 Task: Create a due date automation trigger when advanced on, on the tuesday of the week a card is due add dates not due next week at 11:00 AM.
Action: Mouse moved to (811, 255)
Screenshot: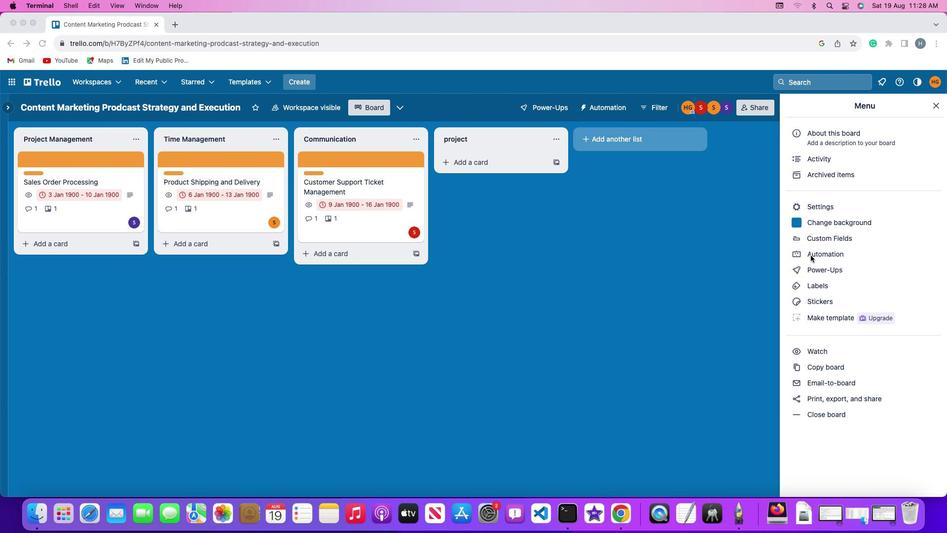 
Action: Mouse pressed left at (811, 255)
Screenshot: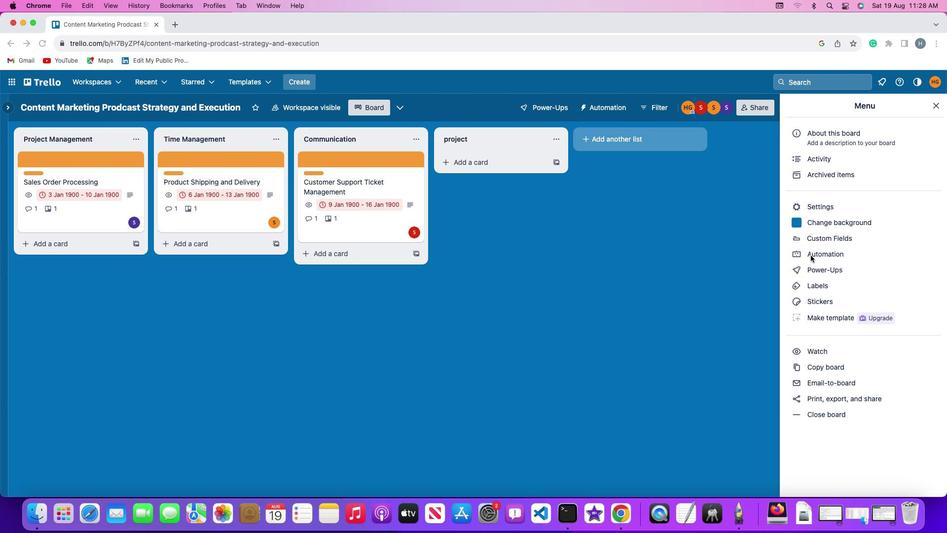 
Action: Mouse moved to (811, 254)
Screenshot: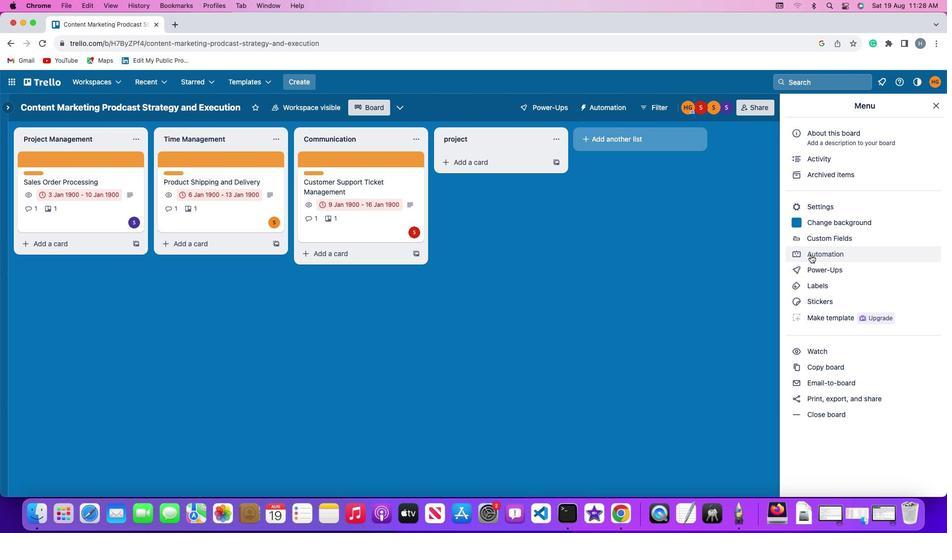 
Action: Mouse pressed left at (811, 254)
Screenshot: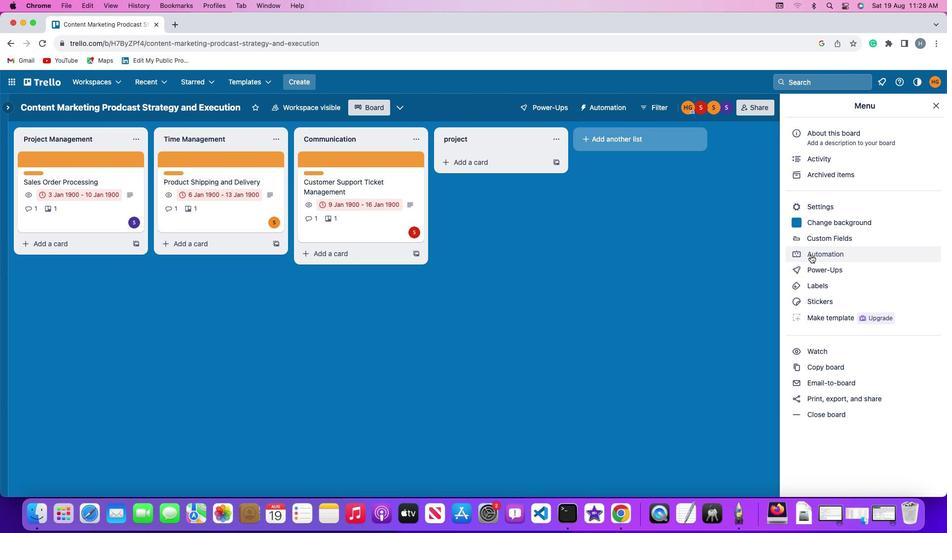 
Action: Mouse moved to (57, 233)
Screenshot: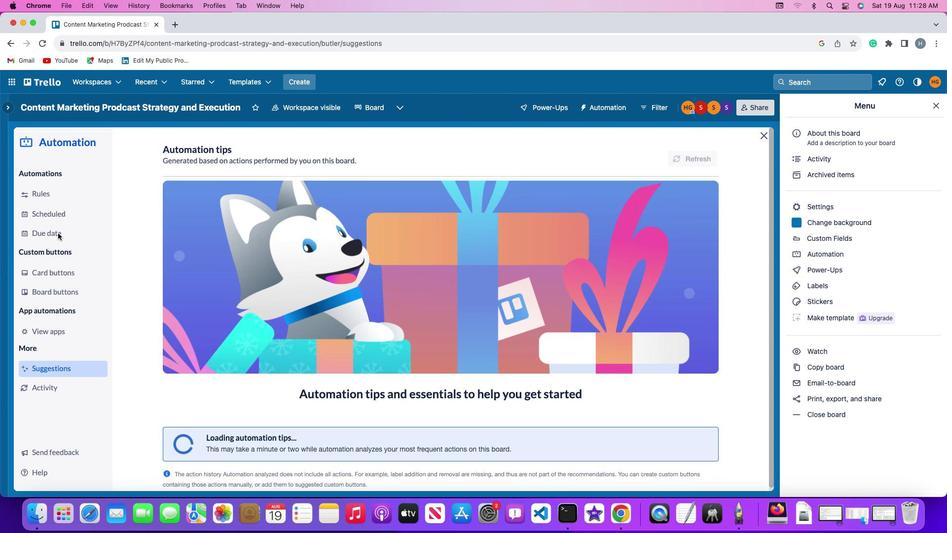 
Action: Mouse pressed left at (57, 233)
Screenshot: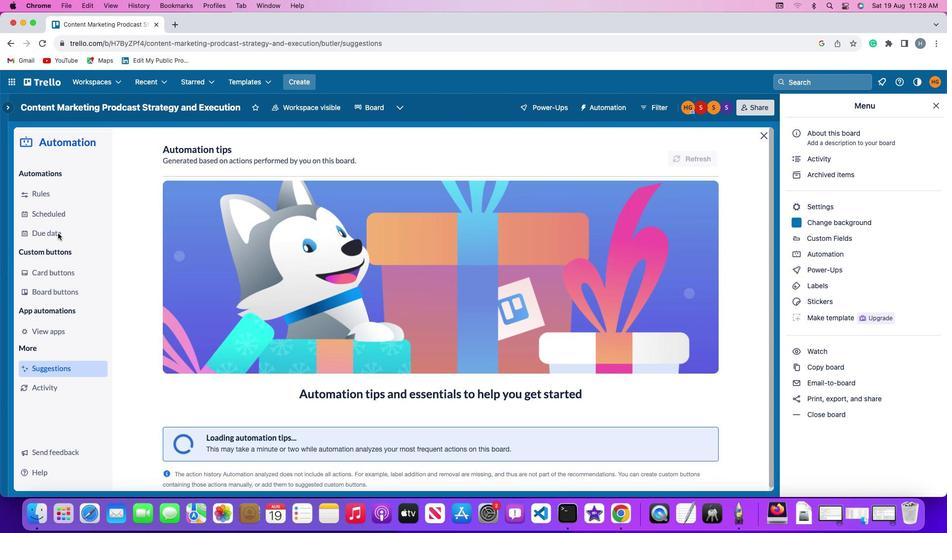 
Action: Mouse moved to (649, 148)
Screenshot: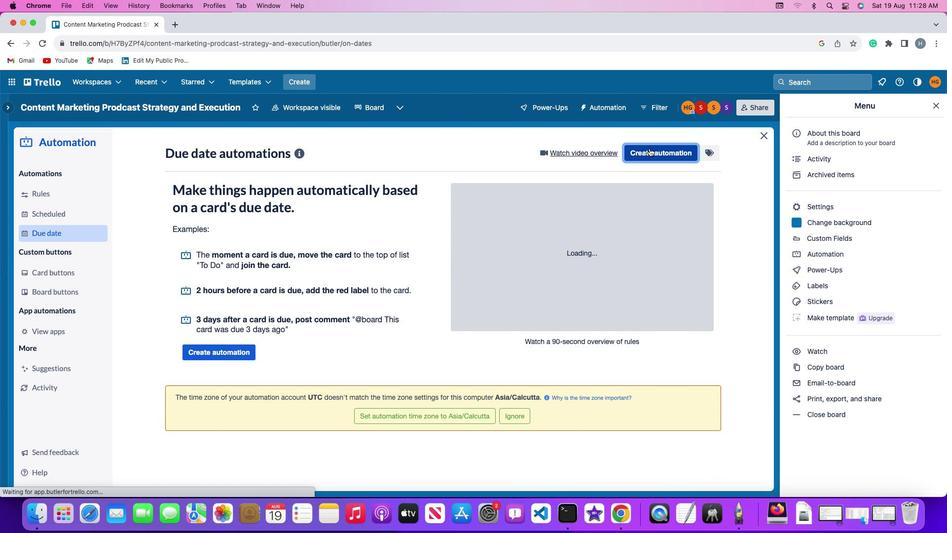 
Action: Mouse pressed left at (649, 148)
Screenshot: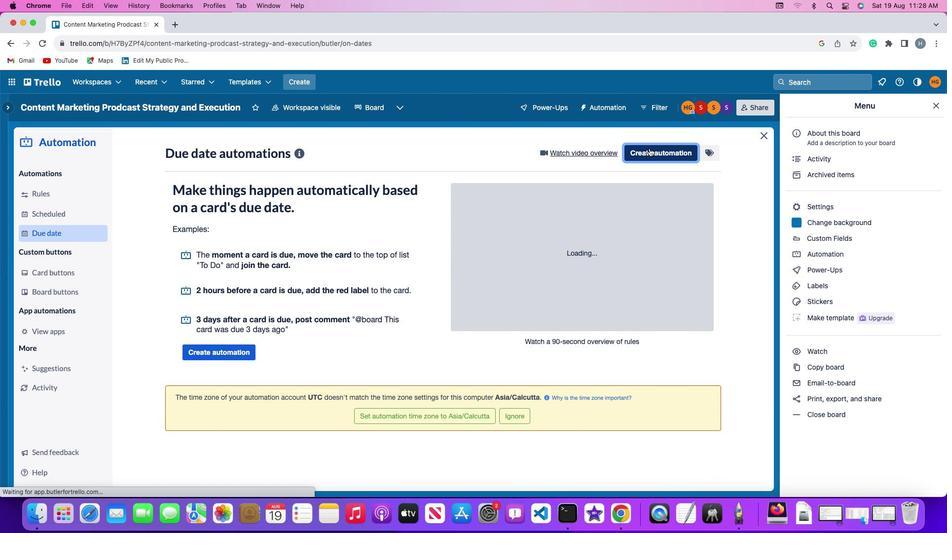 
Action: Mouse moved to (178, 245)
Screenshot: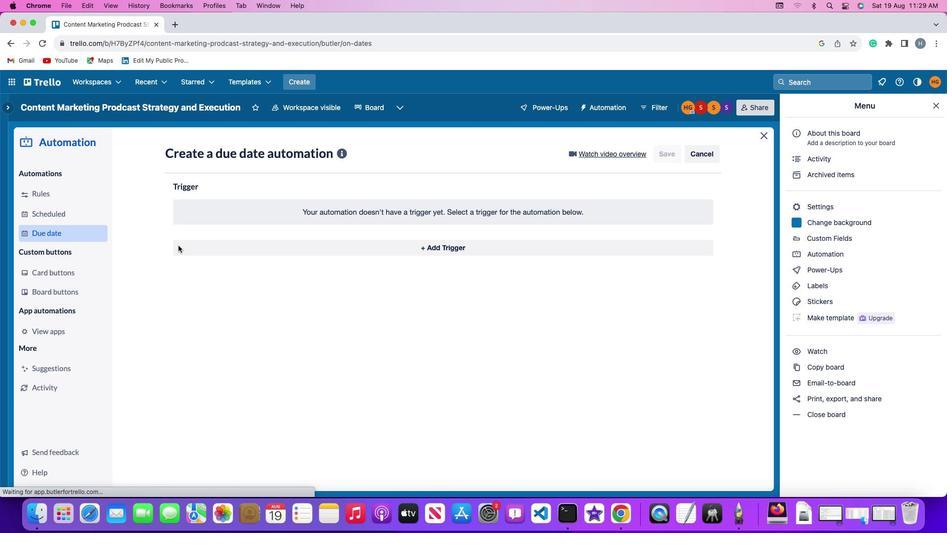 
Action: Mouse pressed left at (178, 245)
Screenshot: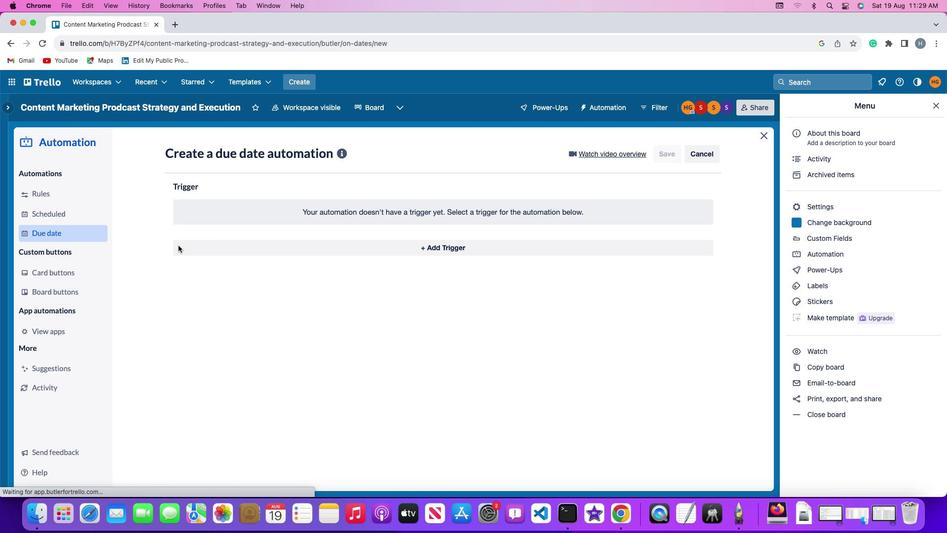 
Action: Mouse moved to (220, 431)
Screenshot: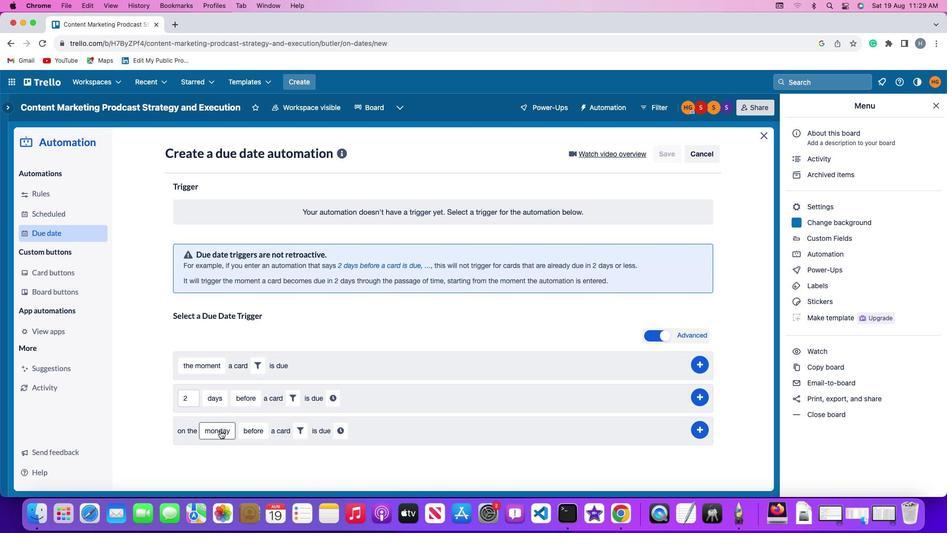 
Action: Mouse pressed left at (220, 431)
Screenshot: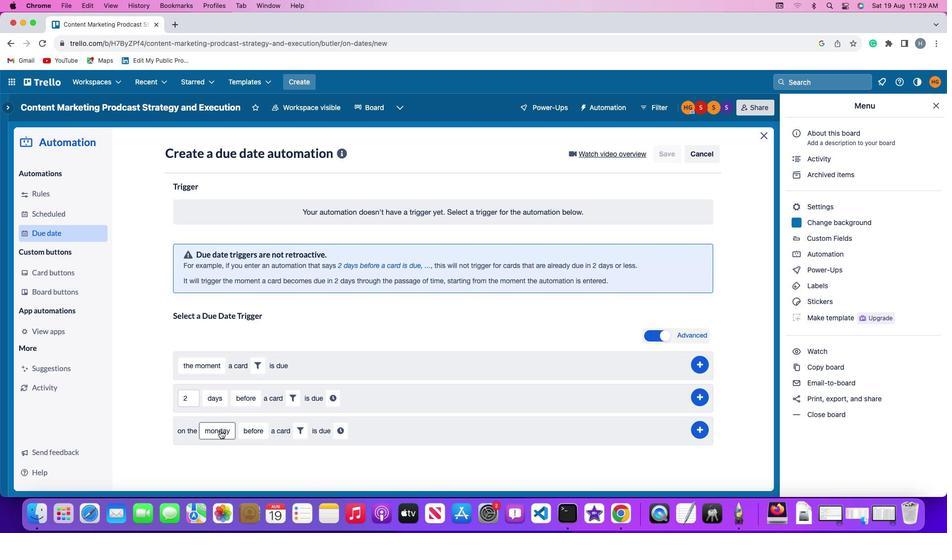 
Action: Mouse moved to (231, 314)
Screenshot: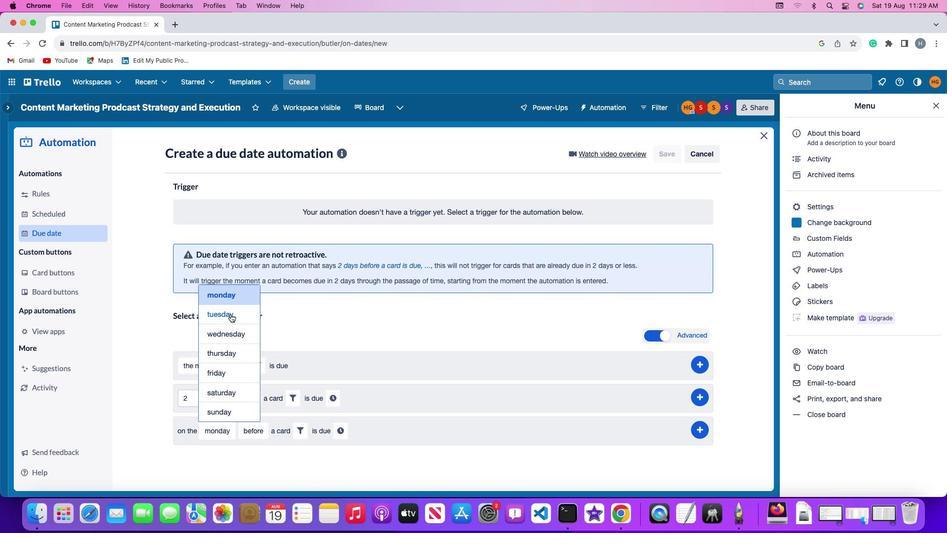 
Action: Mouse pressed left at (231, 314)
Screenshot: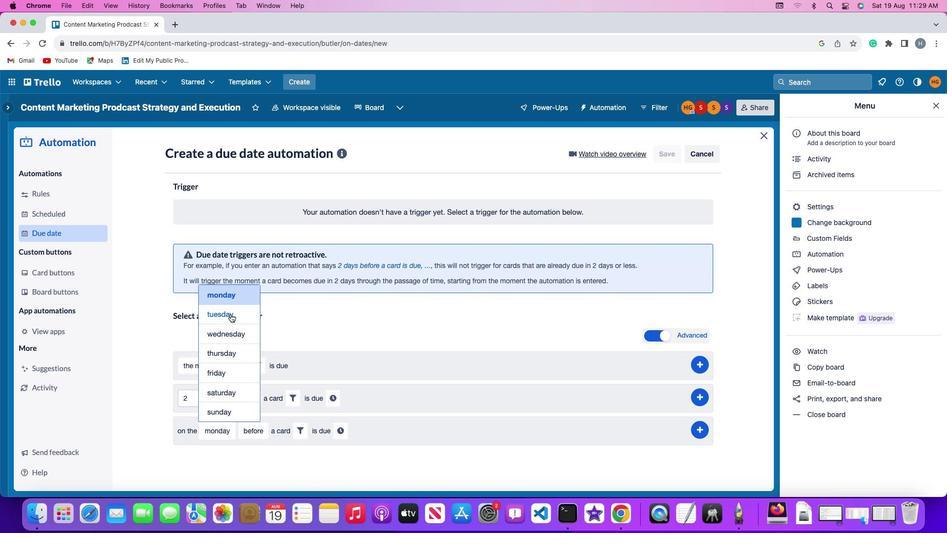 
Action: Mouse moved to (253, 429)
Screenshot: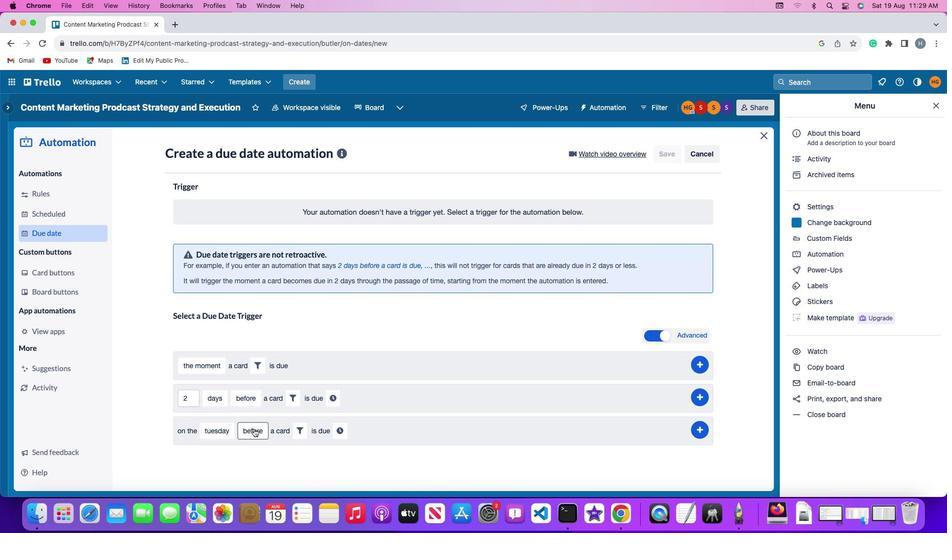 
Action: Mouse pressed left at (253, 429)
Screenshot: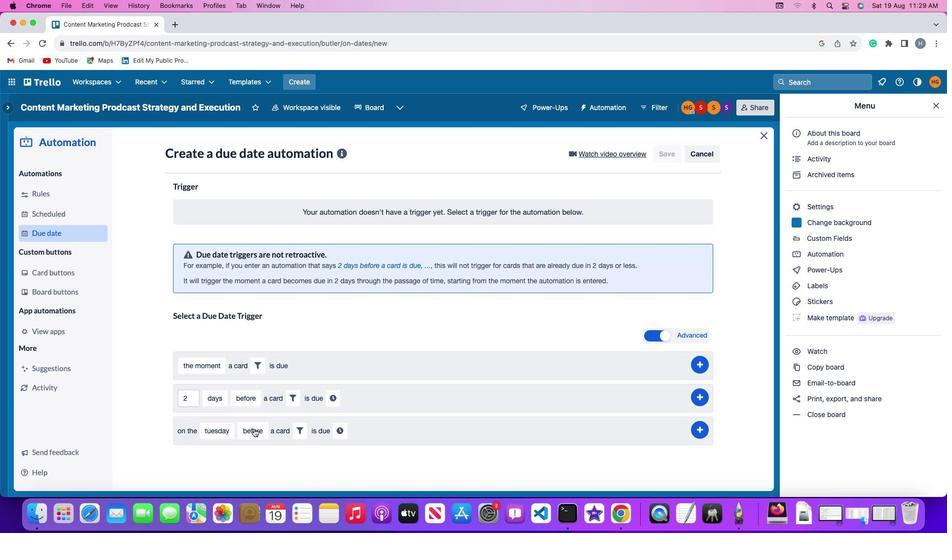 
Action: Mouse moved to (257, 399)
Screenshot: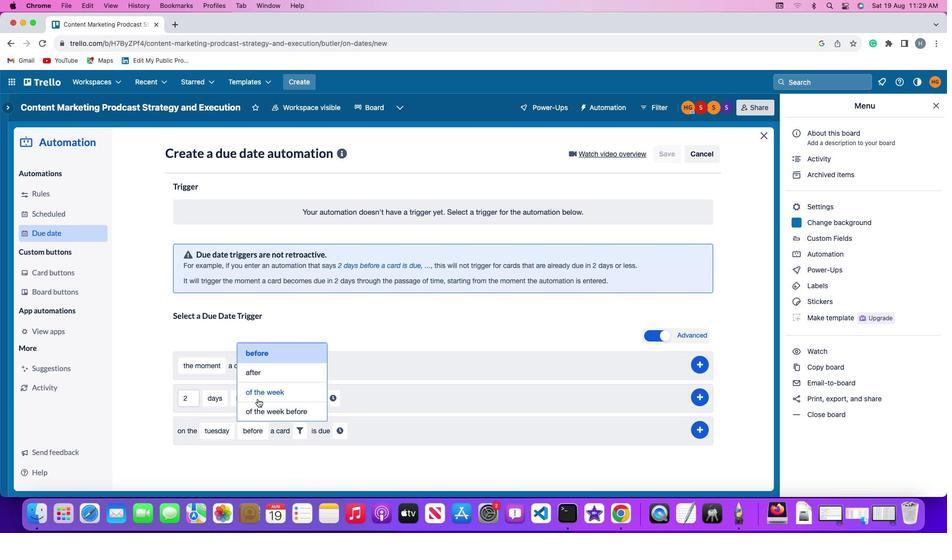 
Action: Mouse pressed left at (257, 399)
Screenshot: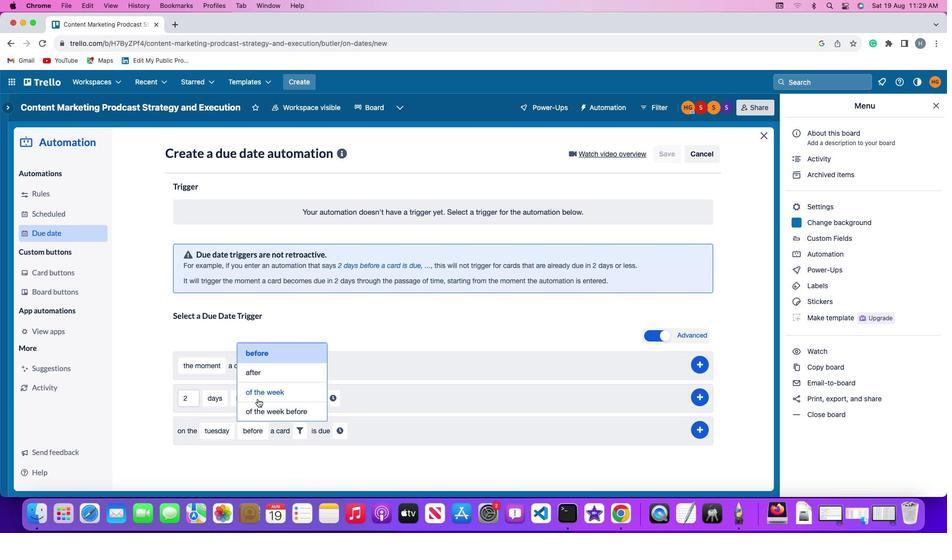 
Action: Mouse moved to (315, 424)
Screenshot: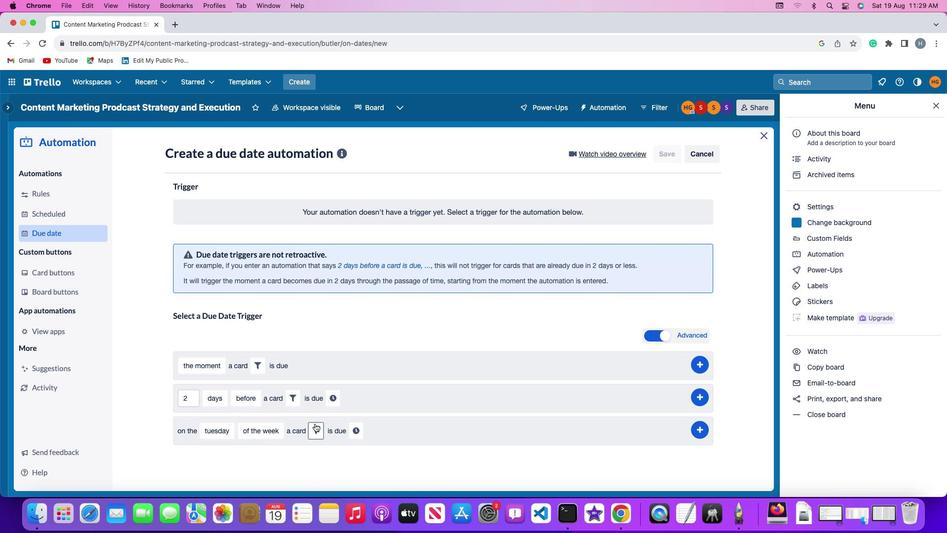 
Action: Mouse pressed left at (315, 424)
Screenshot: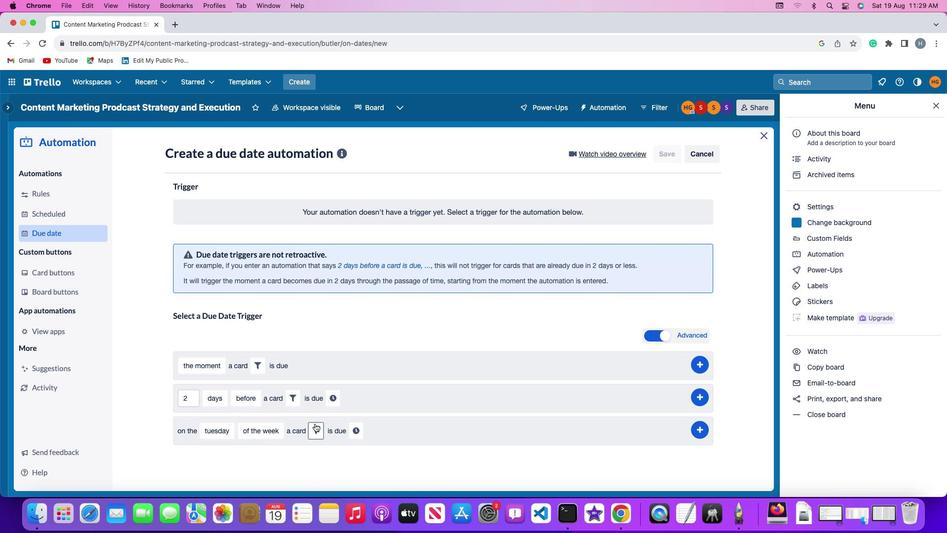 
Action: Mouse moved to (374, 456)
Screenshot: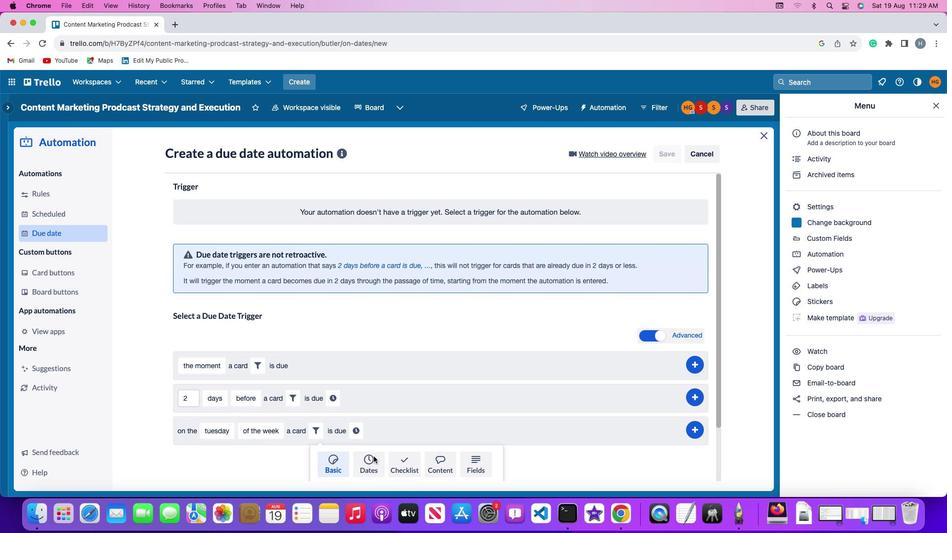 
Action: Mouse pressed left at (374, 456)
Screenshot: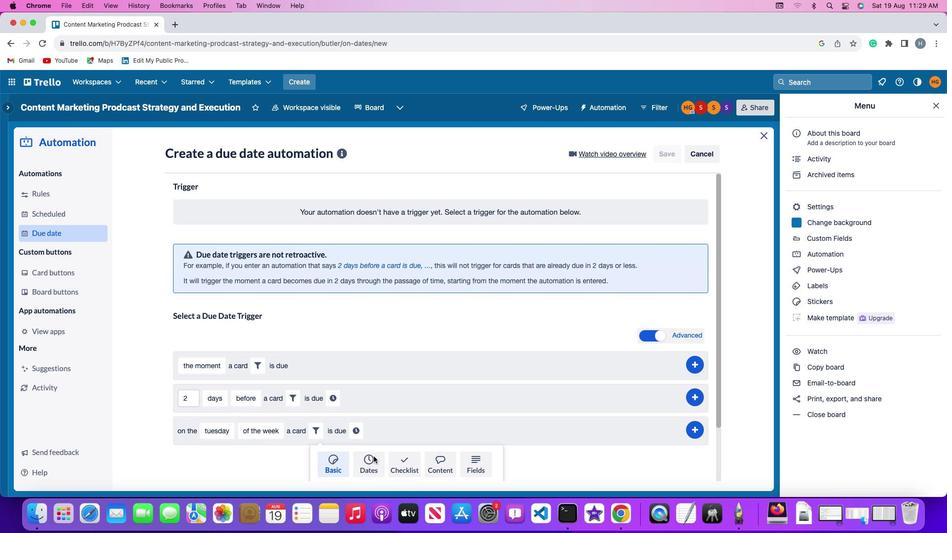 
Action: Mouse moved to (272, 454)
Screenshot: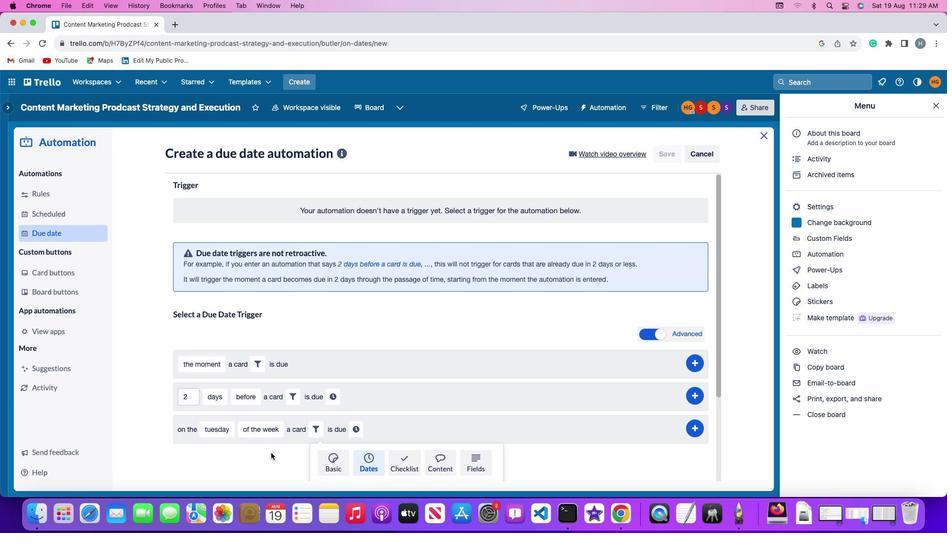 
Action: Mouse scrolled (272, 454) with delta (0, 0)
Screenshot: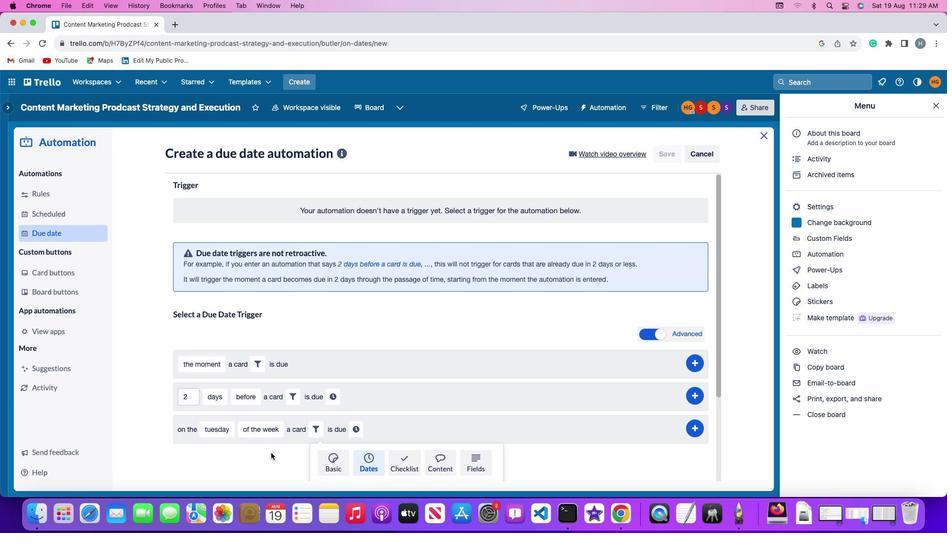 
Action: Mouse scrolled (272, 454) with delta (0, 0)
Screenshot: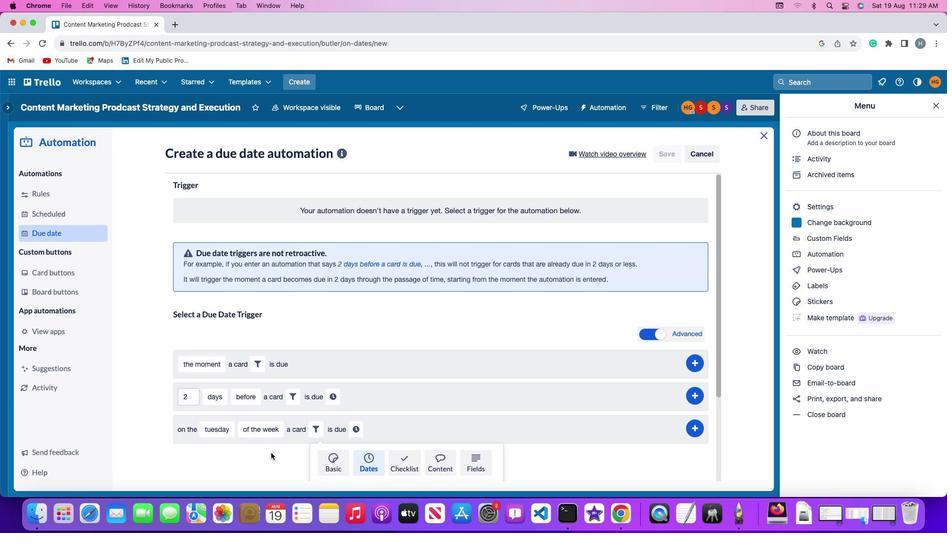 
Action: Mouse moved to (271, 453)
Screenshot: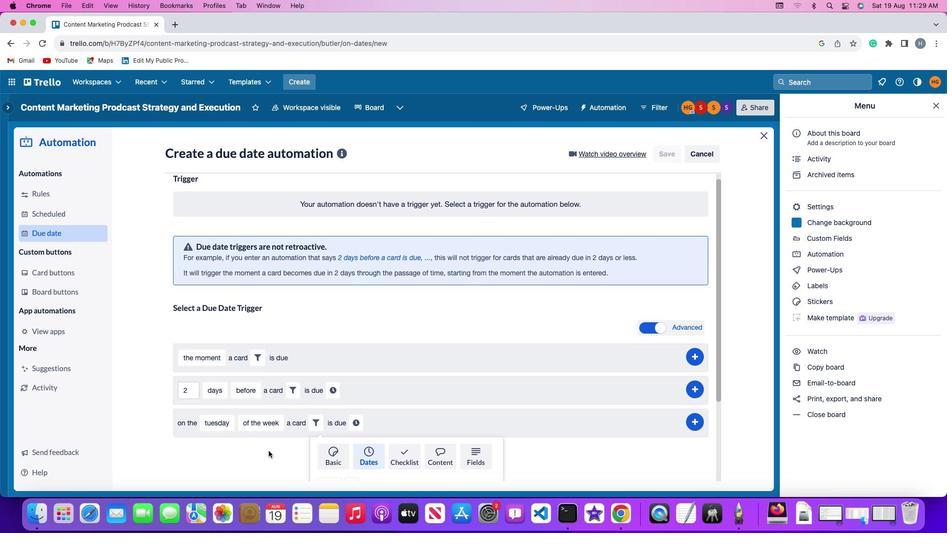 
Action: Mouse scrolled (271, 453) with delta (0, -1)
Screenshot: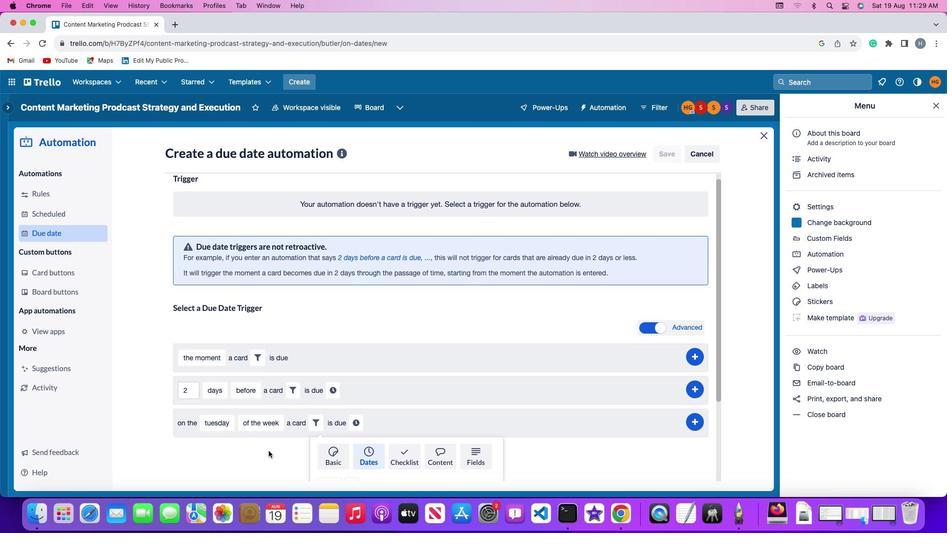 
Action: Mouse scrolled (271, 453) with delta (0, -2)
Screenshot: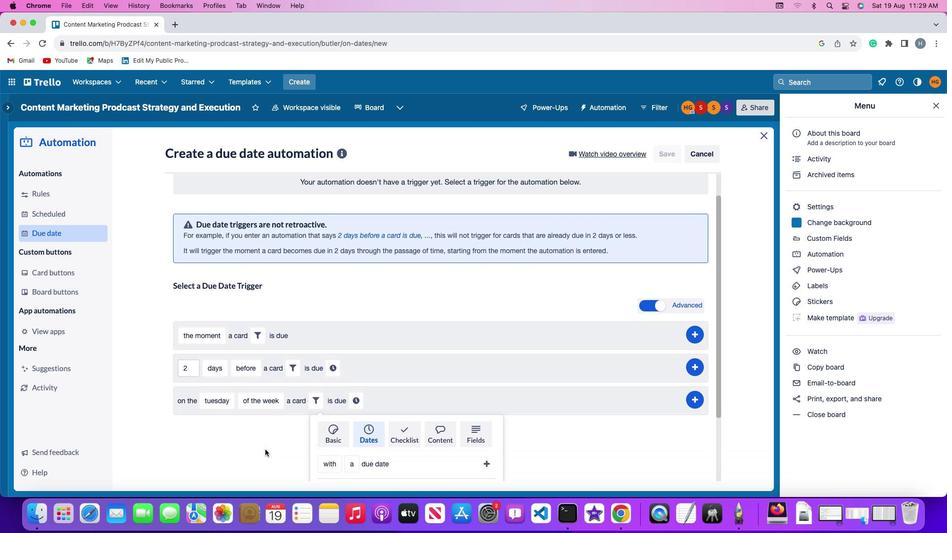 
Action: Mouse moved to (269, 451)
Screenshot: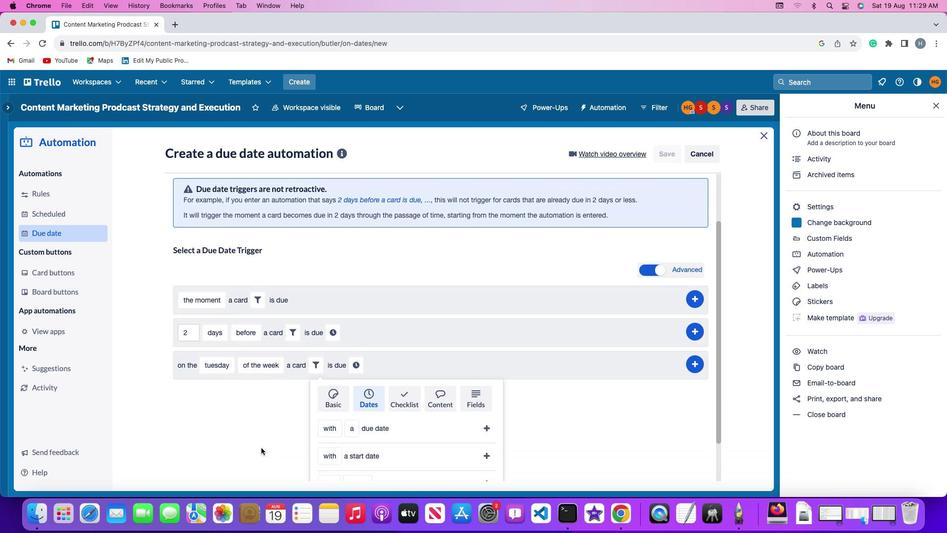
Action: Mouse scrolled (269, 451) with delta (0, -2)
Screenshot: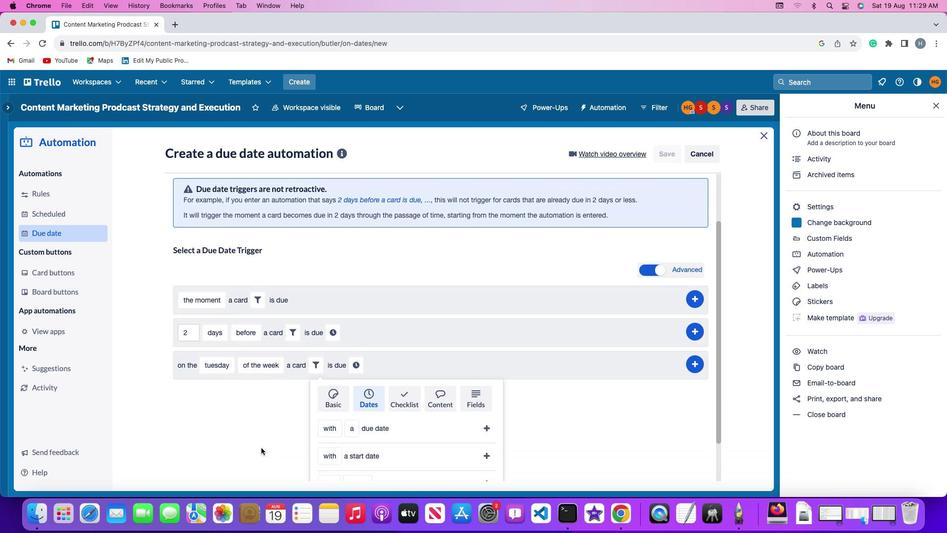 
Action: Mouse moved to (315, 429)
Screenshot: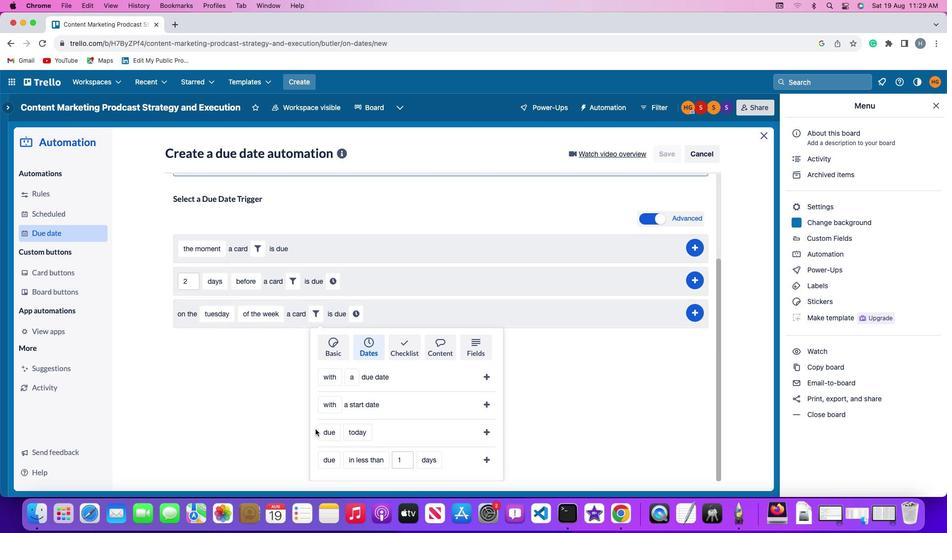 
Action: Mouse pressed left at (315, 429)
Screenshot: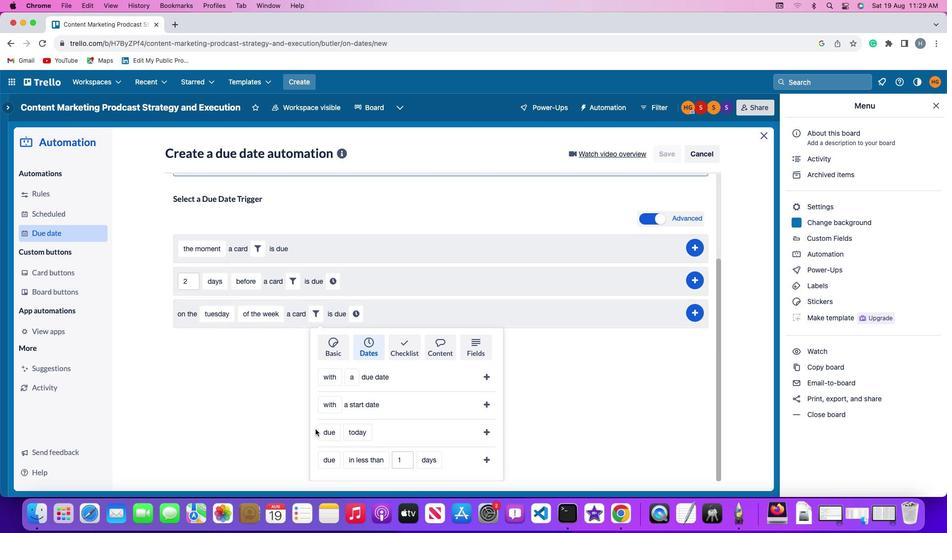 
Action: Mouse moved to (322, 429)
Screenshot: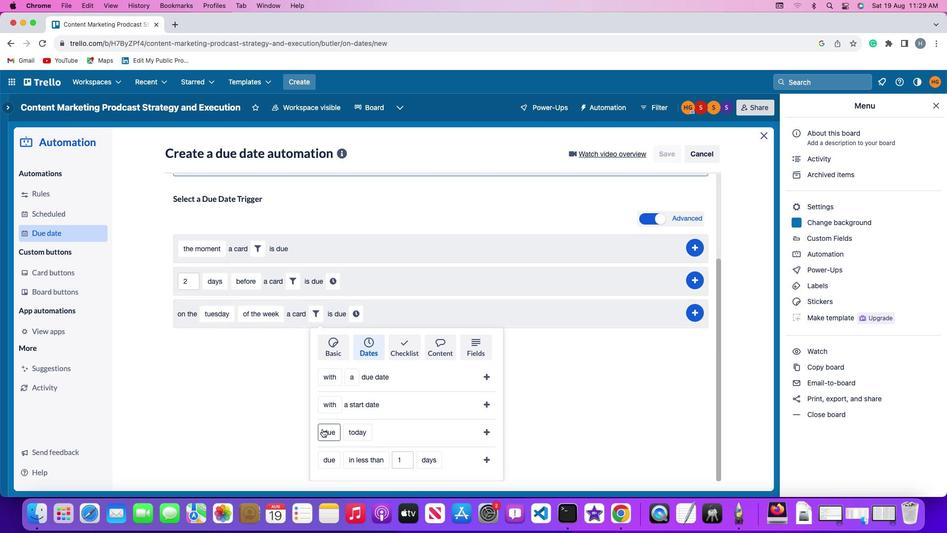
Action: Mouse pressed left at (322, 429)
Screenshot: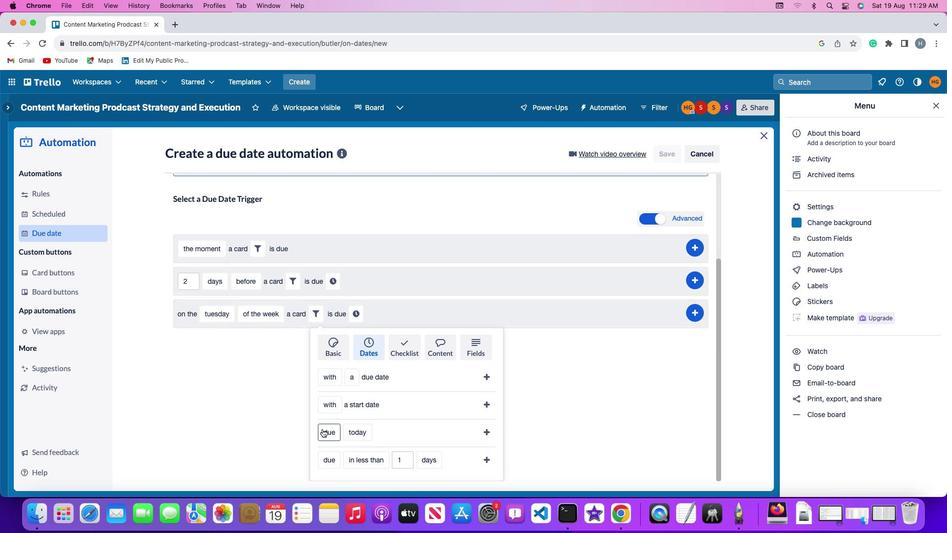 
Action: Mouse moved to (343, 370)
Screenshot: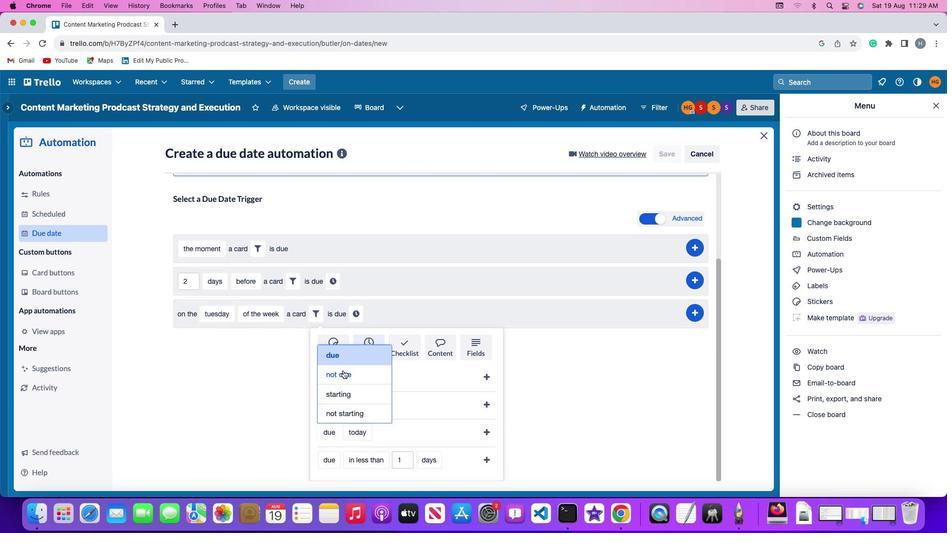 
Action: Mouse pressed left at (343, 370)
Screenshot: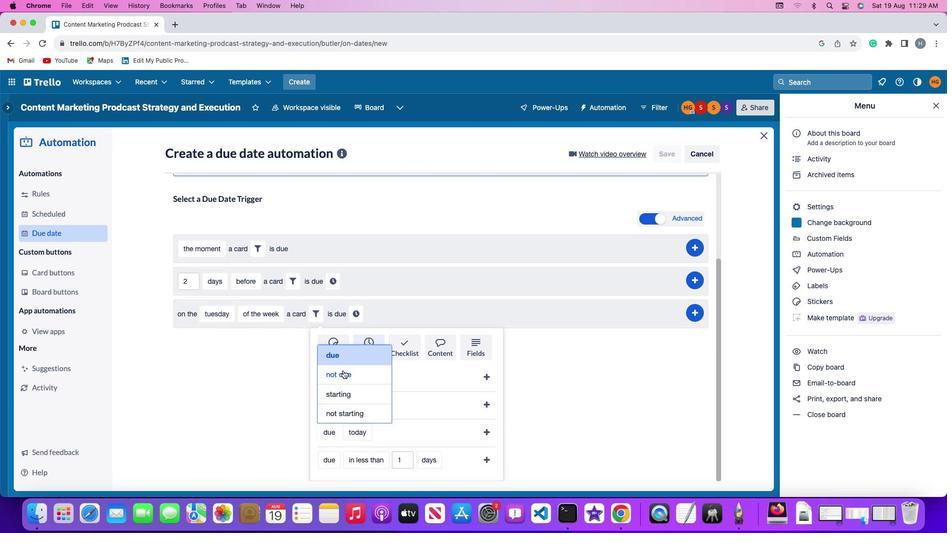 
Action: Mouse moved to (367, 428)
Screenshot: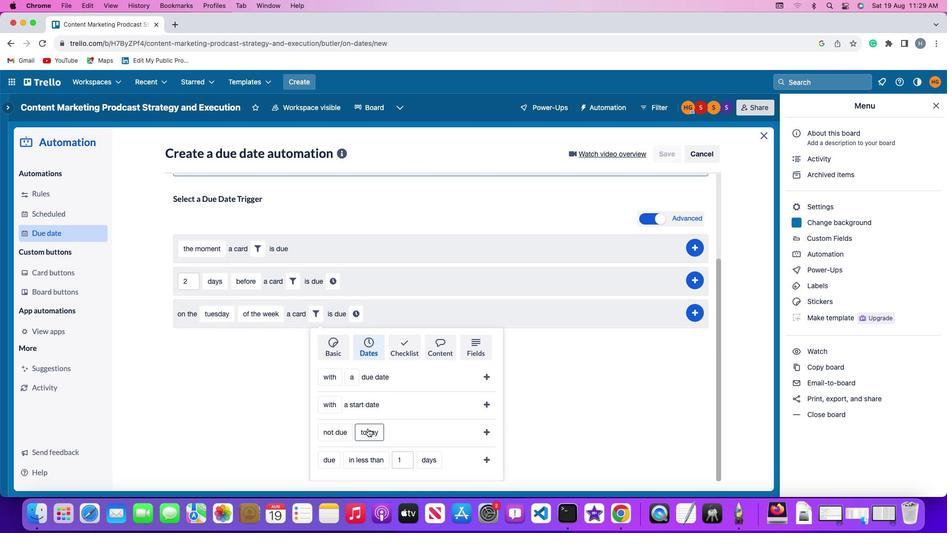 
Action: Mouse pressed left at (367, 428)
Screenshot: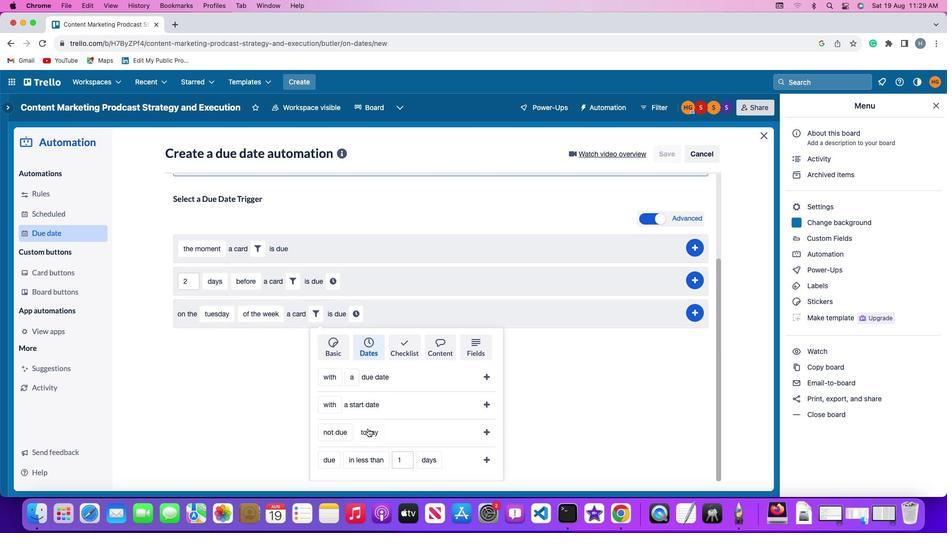
Action: Mouse moved to (379, 375)
Screenshot: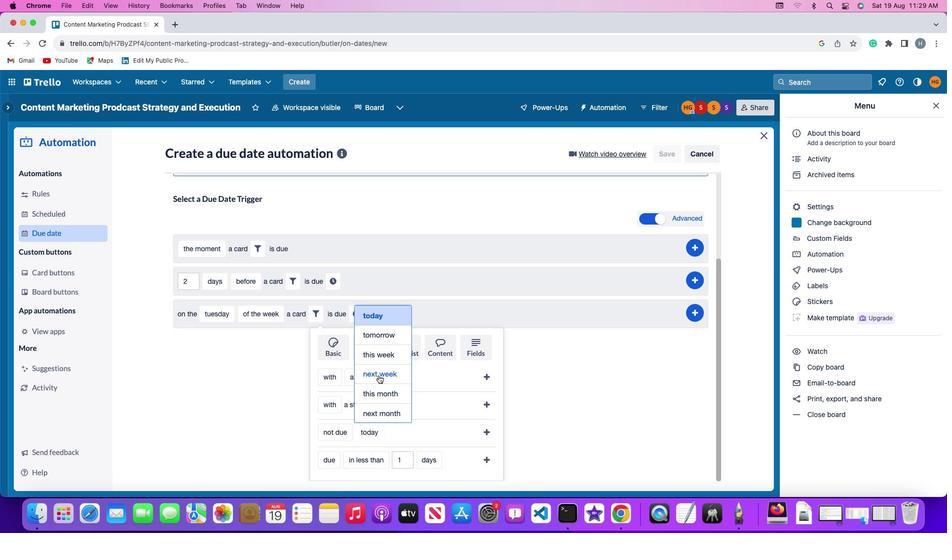 
Action: Mouse pressed left at (379, 375)
Screenshot: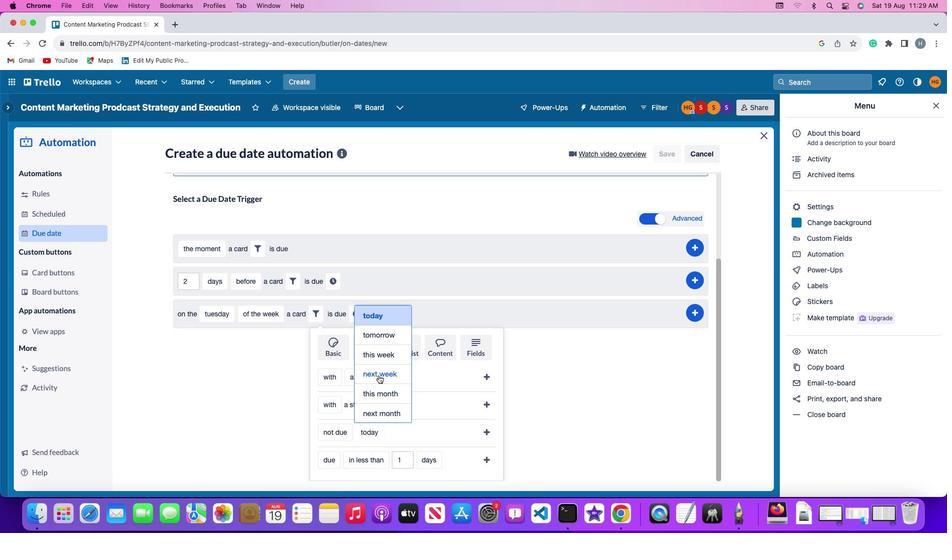 
Action: Mouse moved to (486, 430)
Screenshot: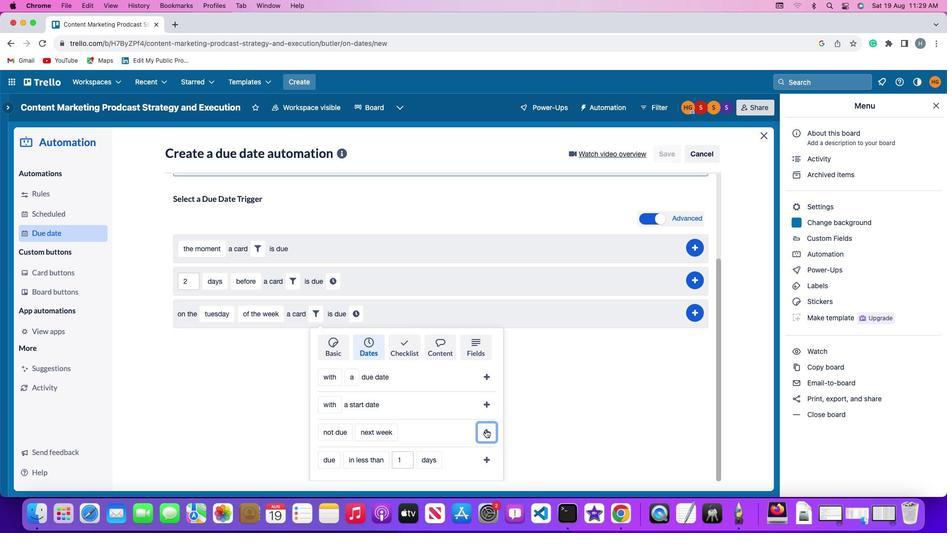 
Action: Mouse pressed left at (486, 430)
Screenshot: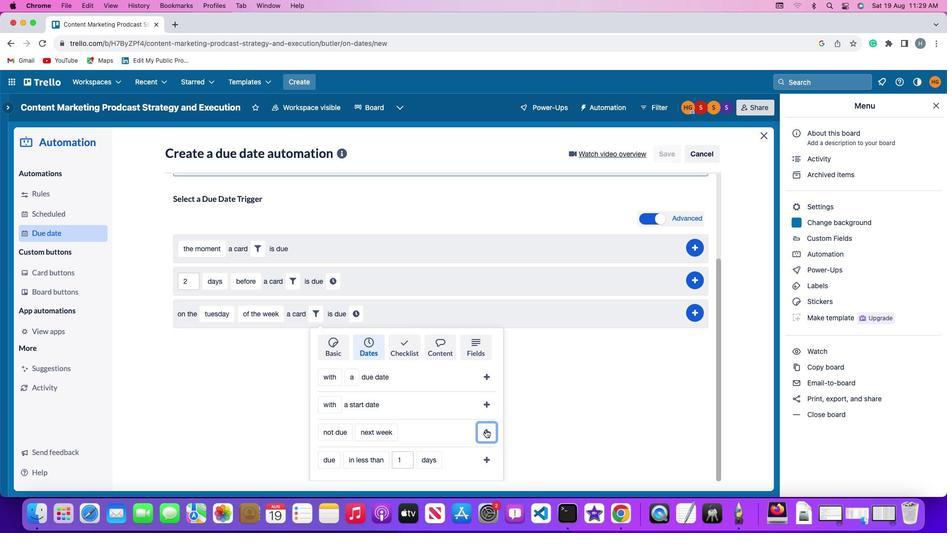 
Action: Mouse moved to (439, 430)
Screenshot: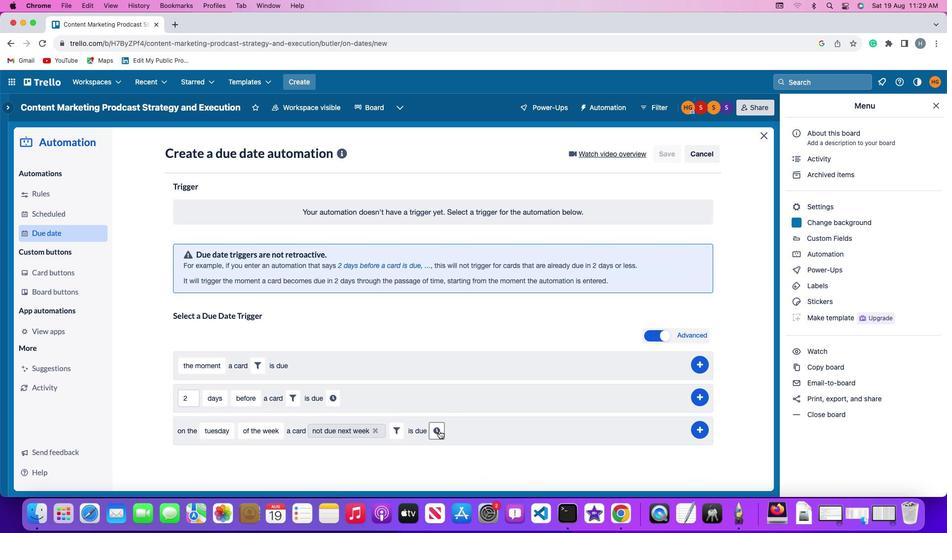 
Action: Mouse pressed left at (439, 430)
Screenshot: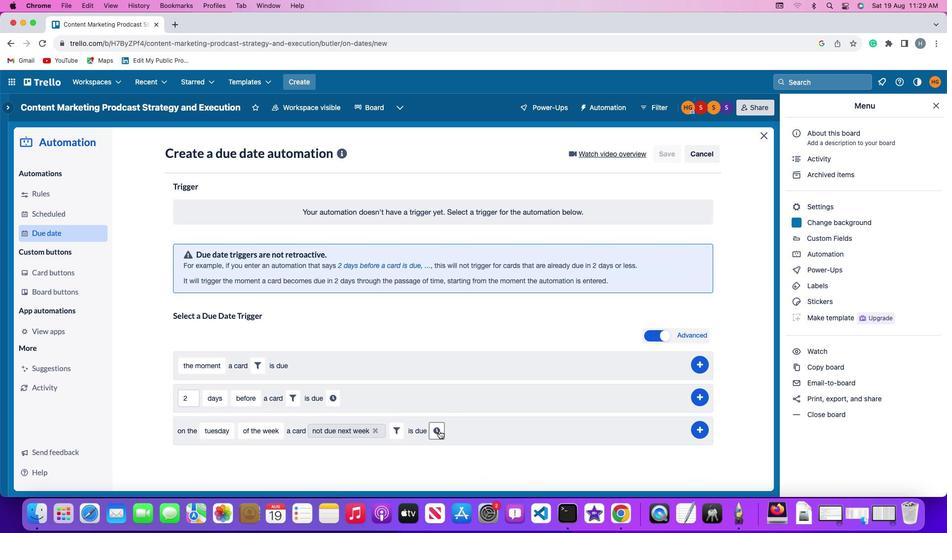 
Action: Mouse moved to (458, 433)
Screenshot: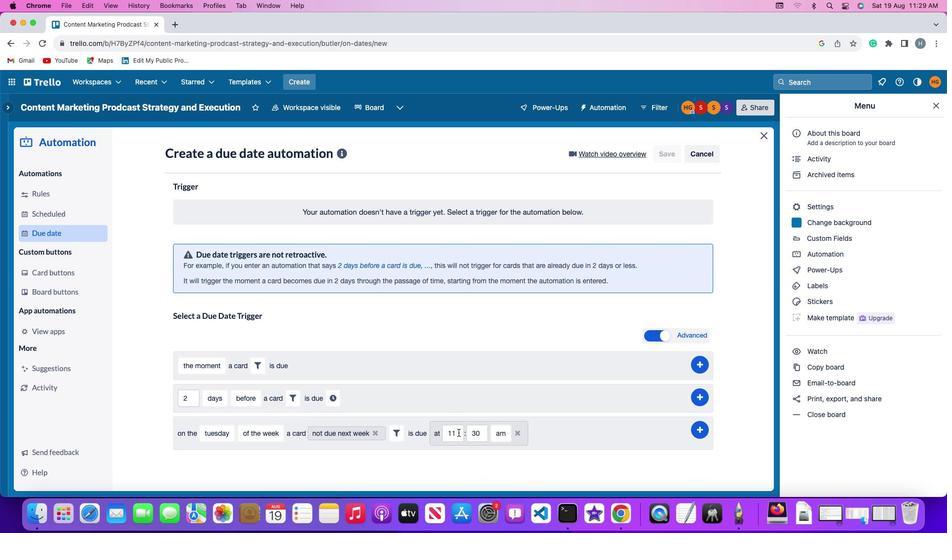
Action: Mouse pressed left at (458, 433)
Screenshot: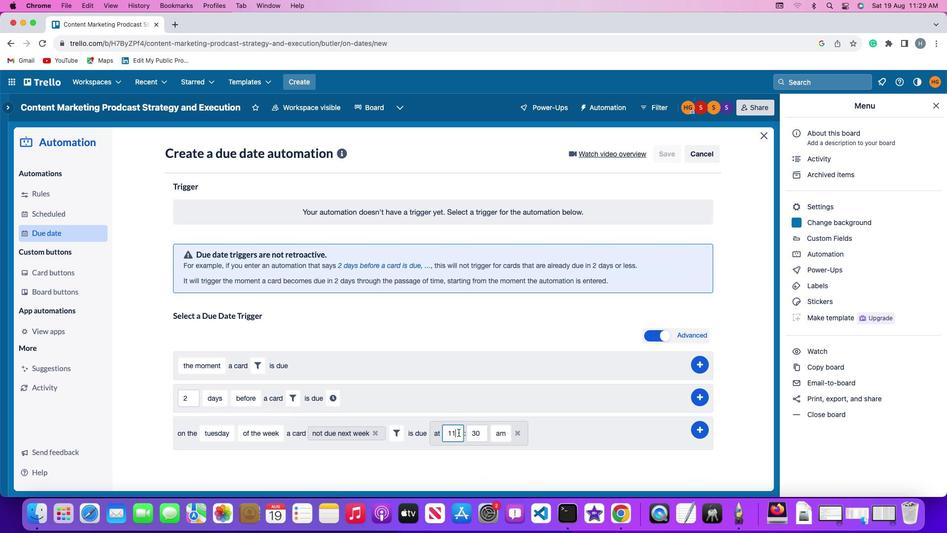 
Action: Mouse moved to (458, 432)
Screenshot: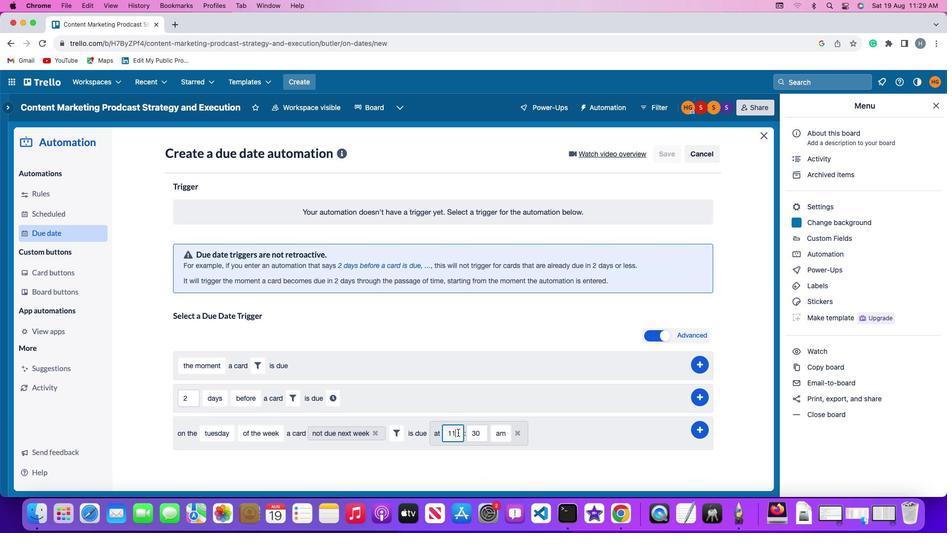 
Action: Key pressed Key.backspace'1'
Screenshot: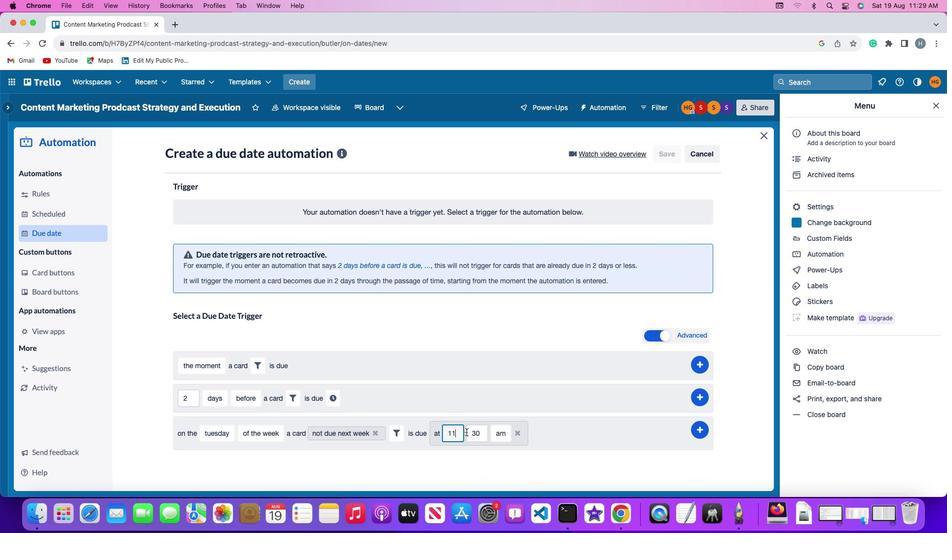 
Action: Mouse moved to (482, 431)
Screenshot: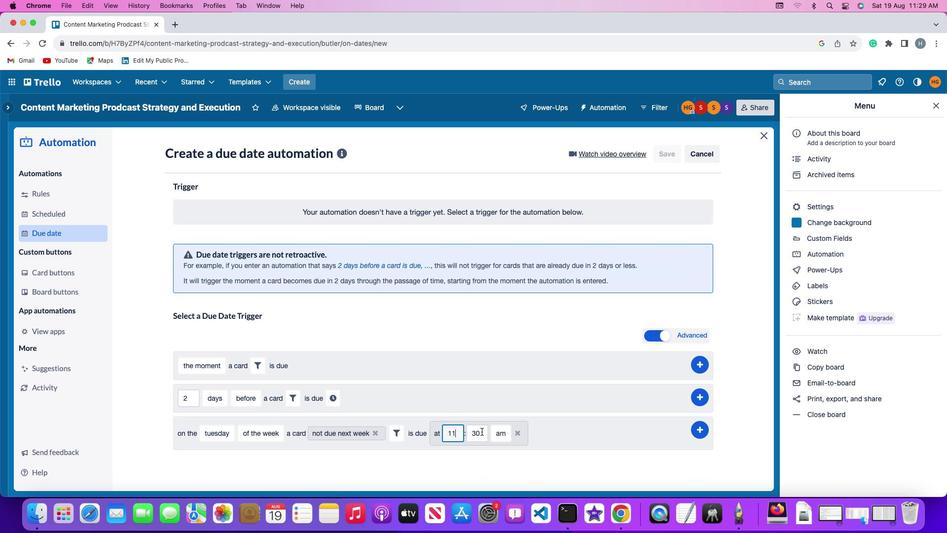 
Action: Mouse pressed left at (482, 431)
Screenshot: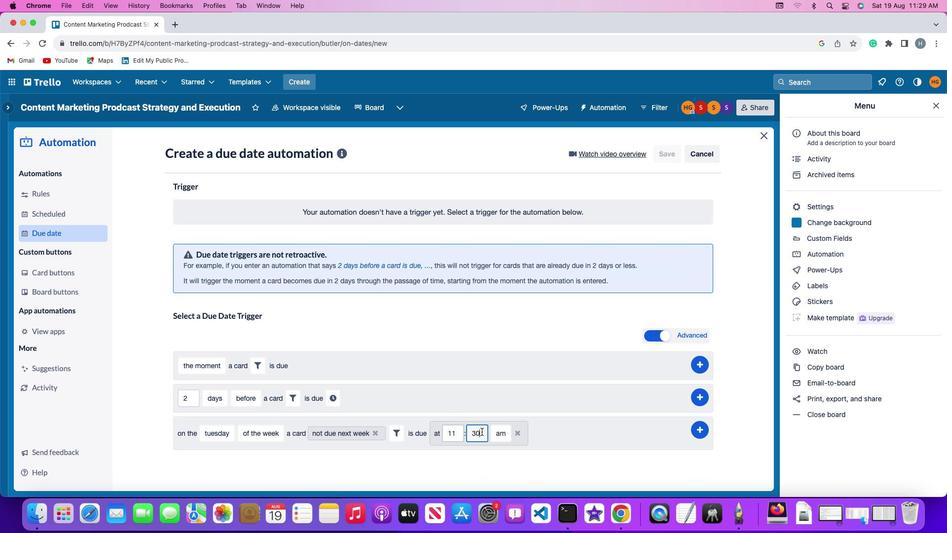 
Action: Key pressed Key.backspaceKey.backspace'0''0'
Screenshot: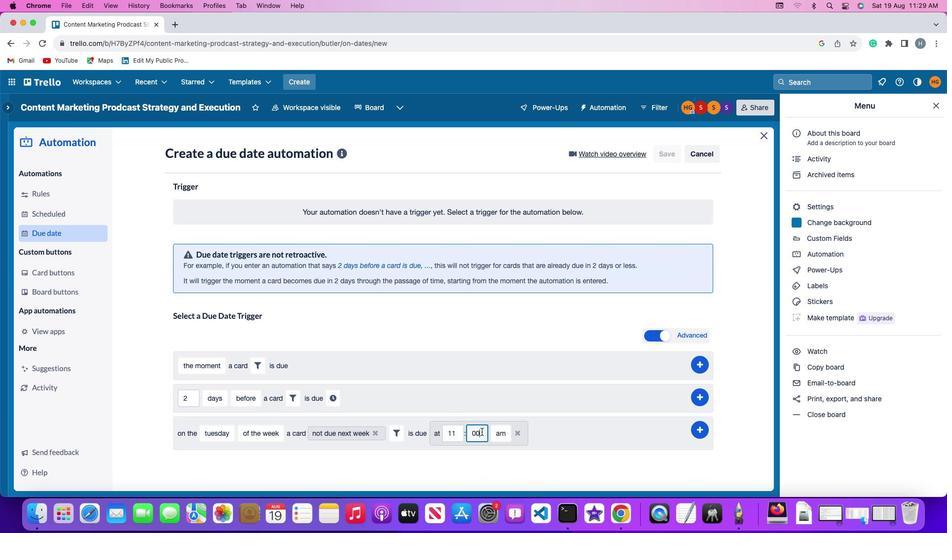 
Action: Mouse moved to (499, 429)
Screenshot: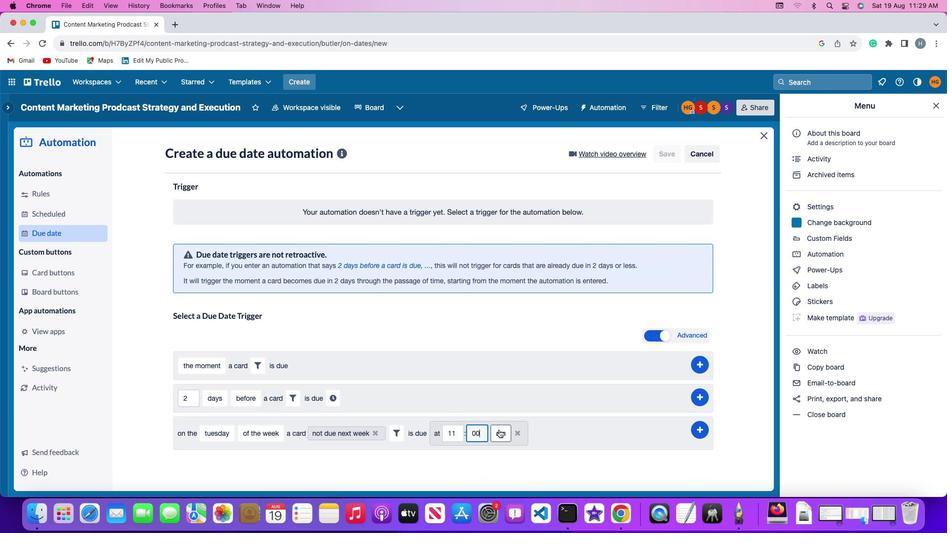 
Action: Mouse pressed left at (499, 429)
Screenshot: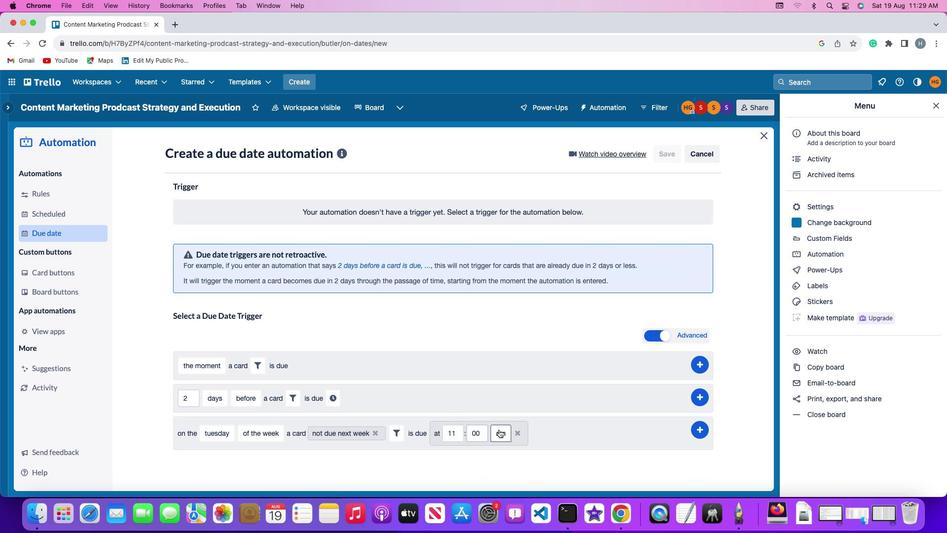 
Action: Mouse moved to (500, 450)
Screenshot: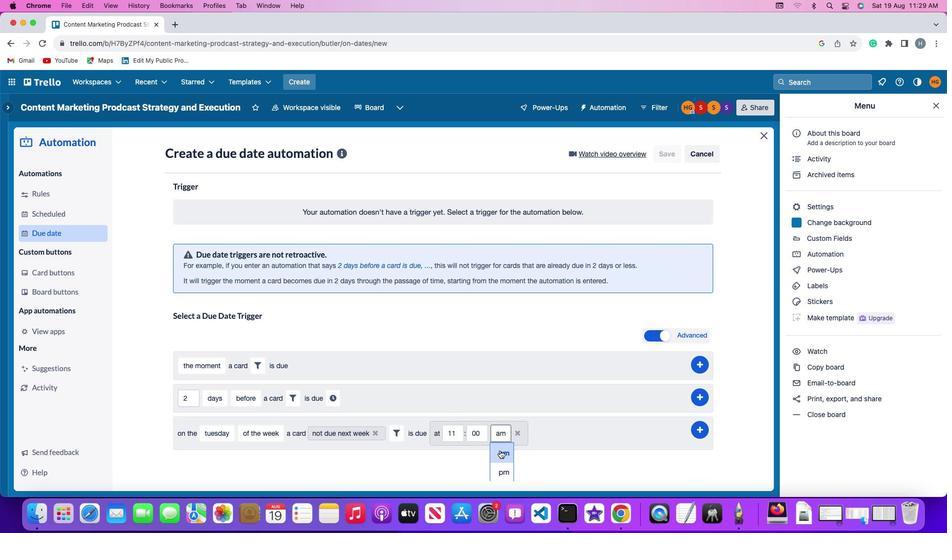 
Action: Mouse pressed left at (500, 450)
Screenshot: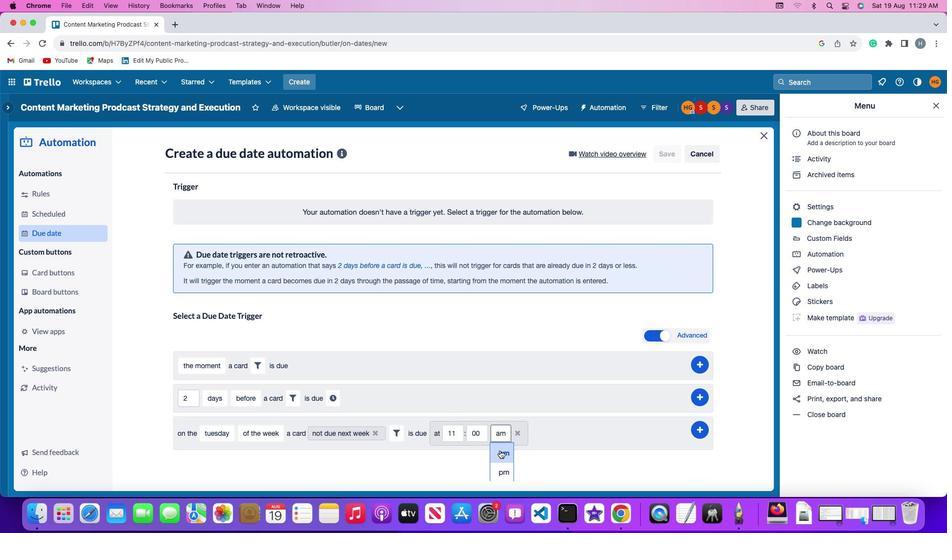 
Action: Mouse moved to (699, 429)
Screenshot: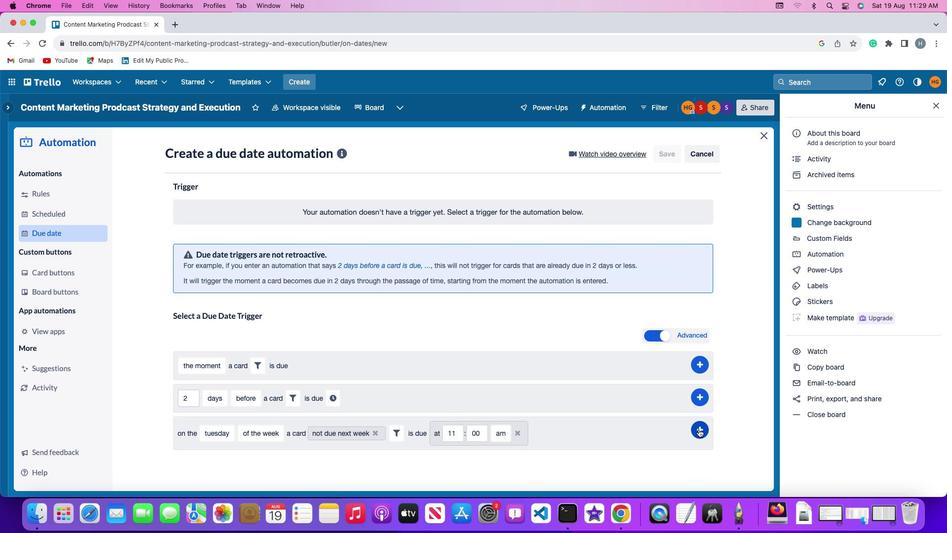 
Action: Mouse pressed left at (699, 429)
Screenshot: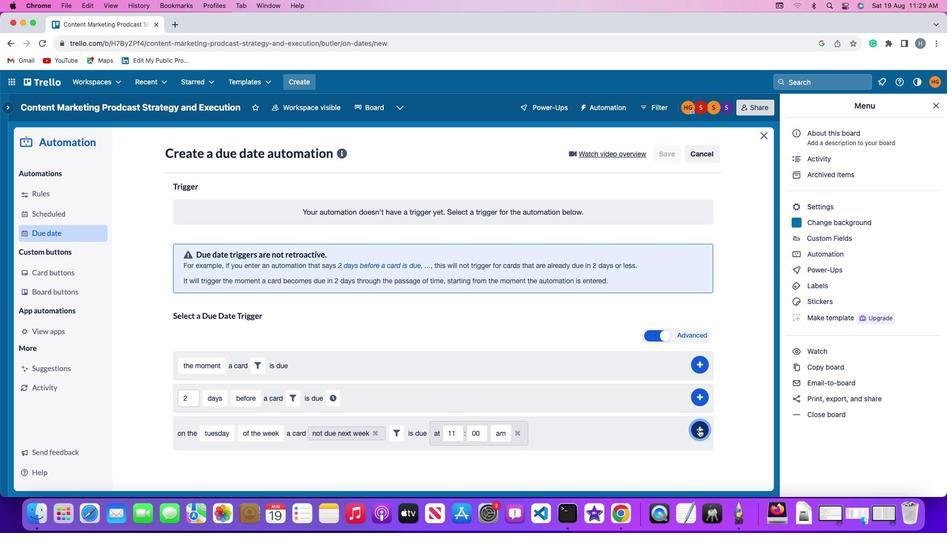 
Action: Mouse moved to (741, 337)
Screenshot: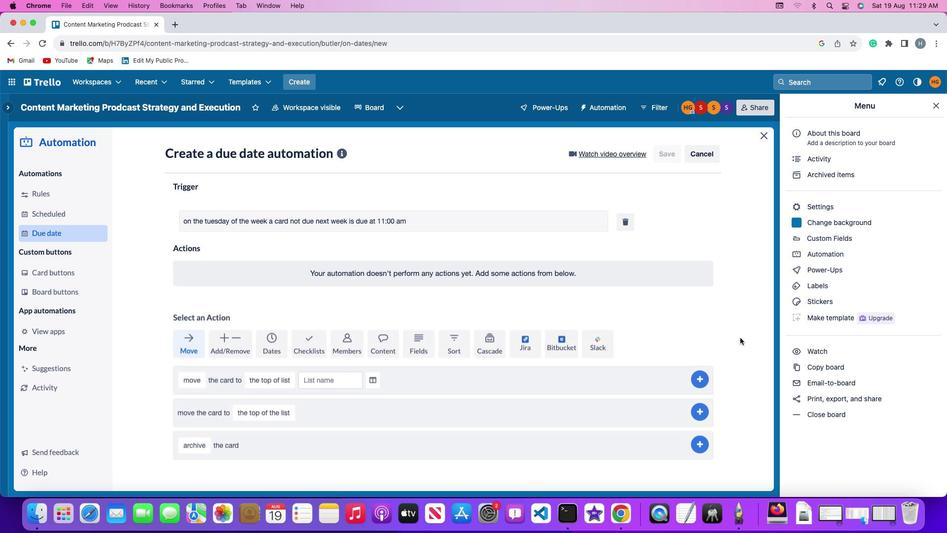 
